 Task: Add the country/region in the profile information "I am a student".
Action: Mouse moved to (732, 92)
Screenshot: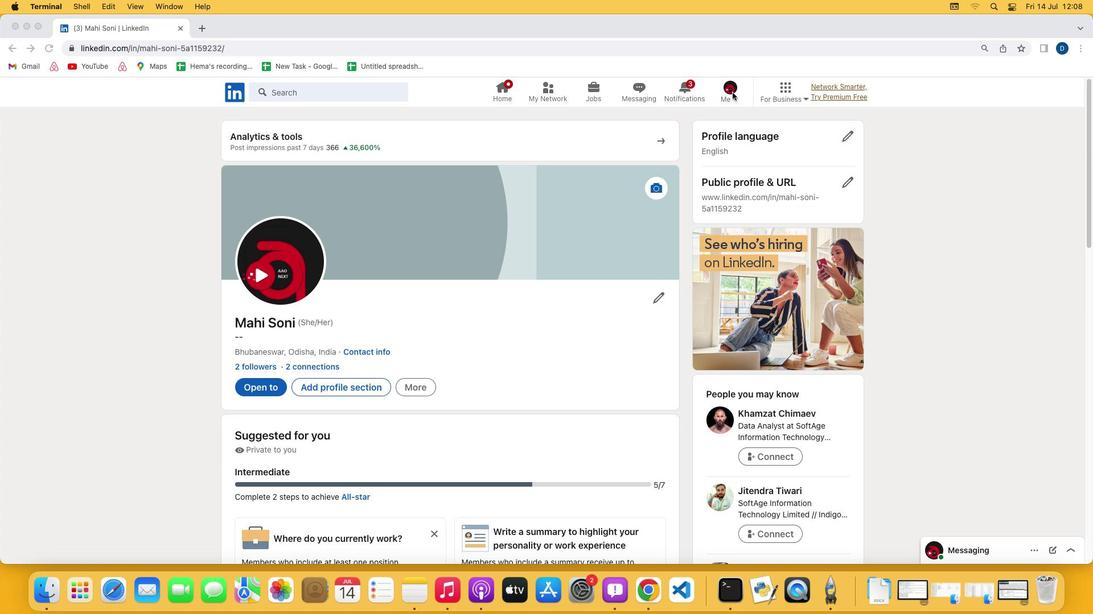 
Action: Mouse pressed left at (732, 92)
Screenshot: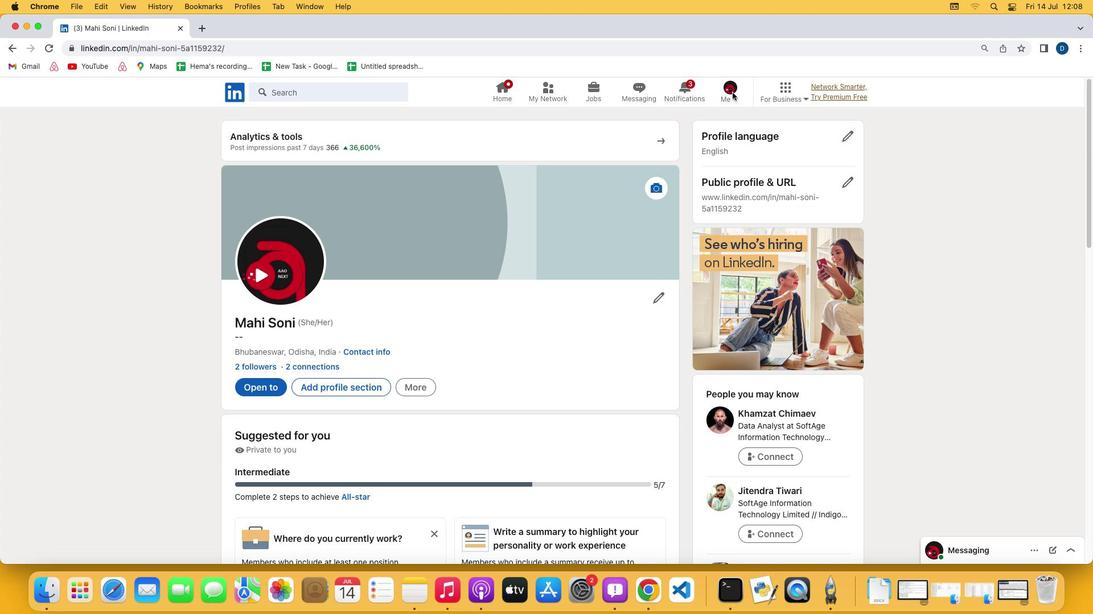
Action: Mouse pressed left at (732, 92)
Screenshot: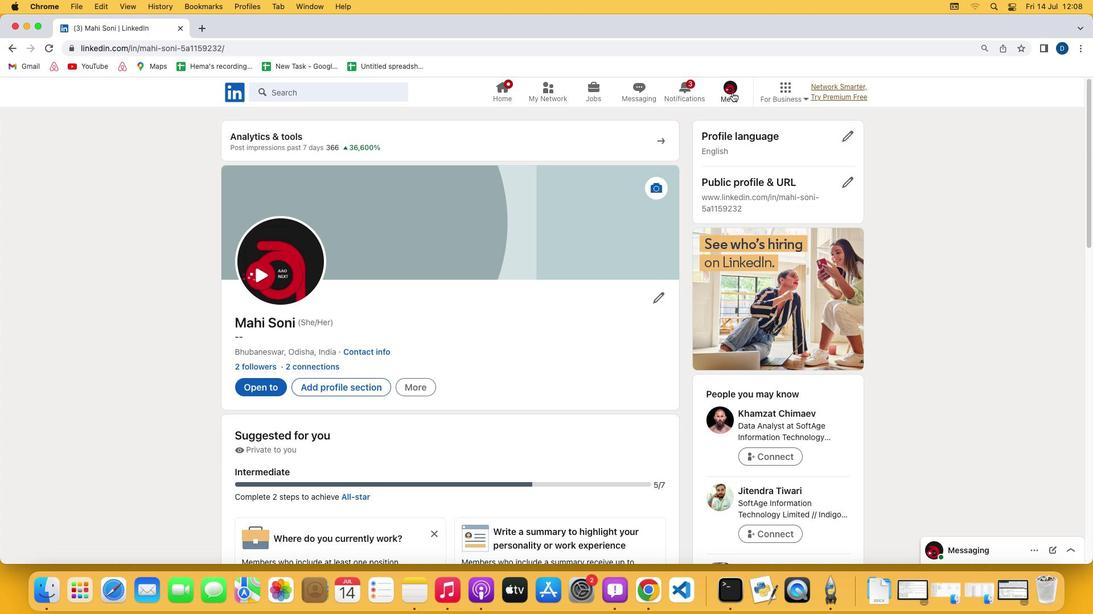 
Action: Mouse moved to (648, 212)
Screenshot: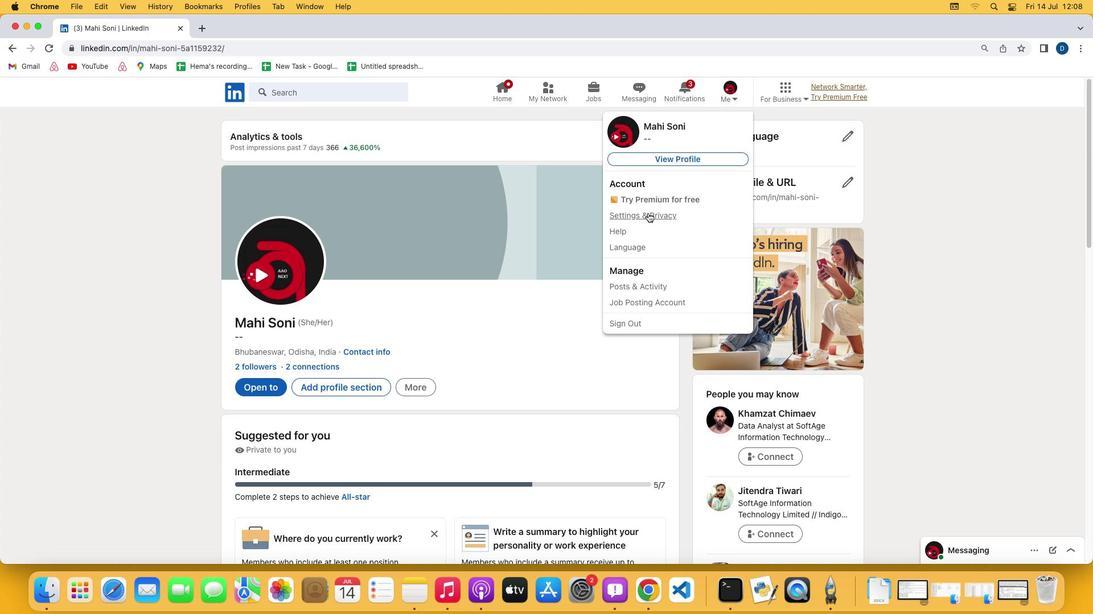 
Action: Mouse pressed left at (648, 212)
Screenshot: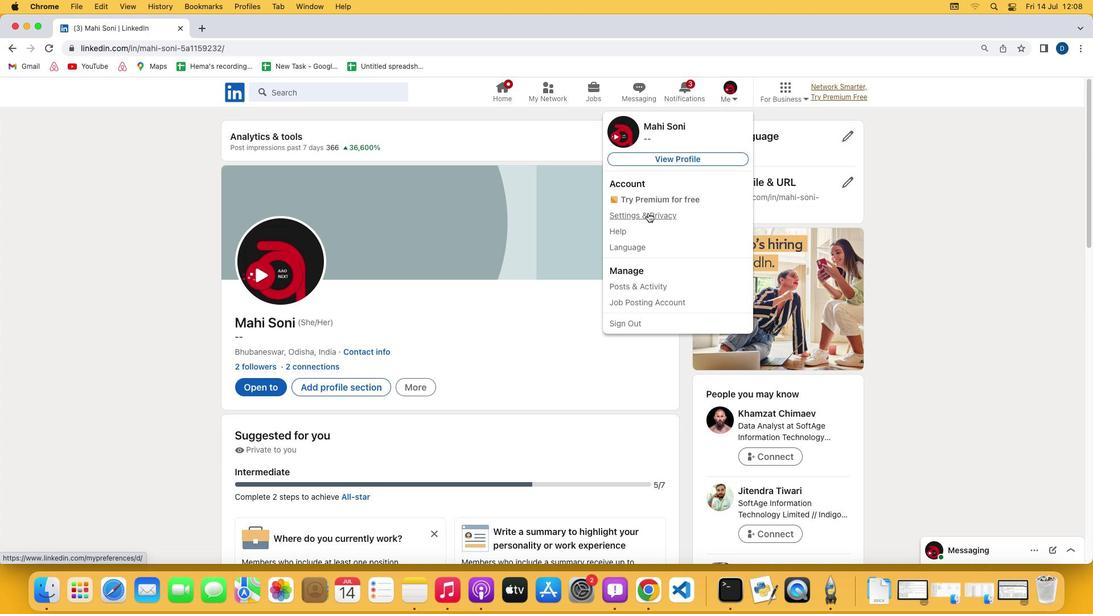 
Action: Mouse moved to (482, 161)
Screenshot: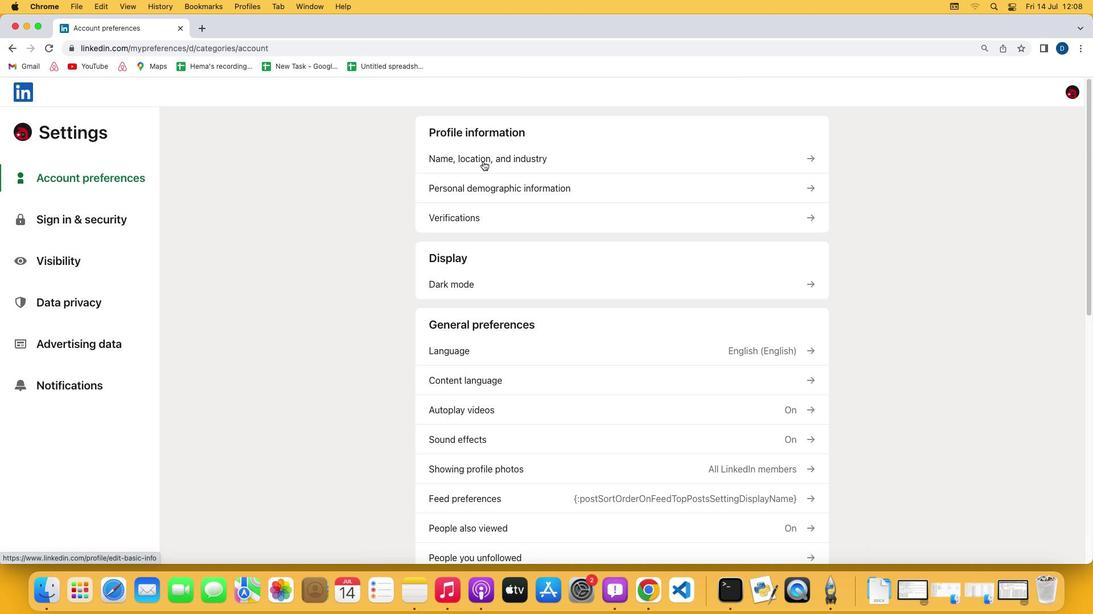 
Action: Mouse pressed left at (482, 161)
Screenshot: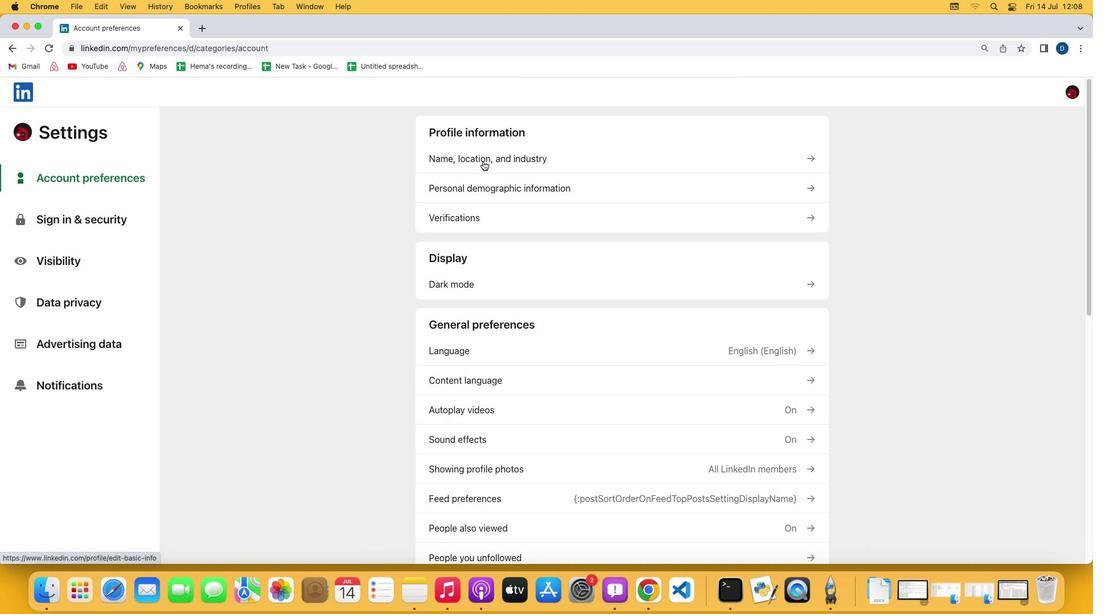 
Action: Mouse moved to (450, 335)
Screenshot: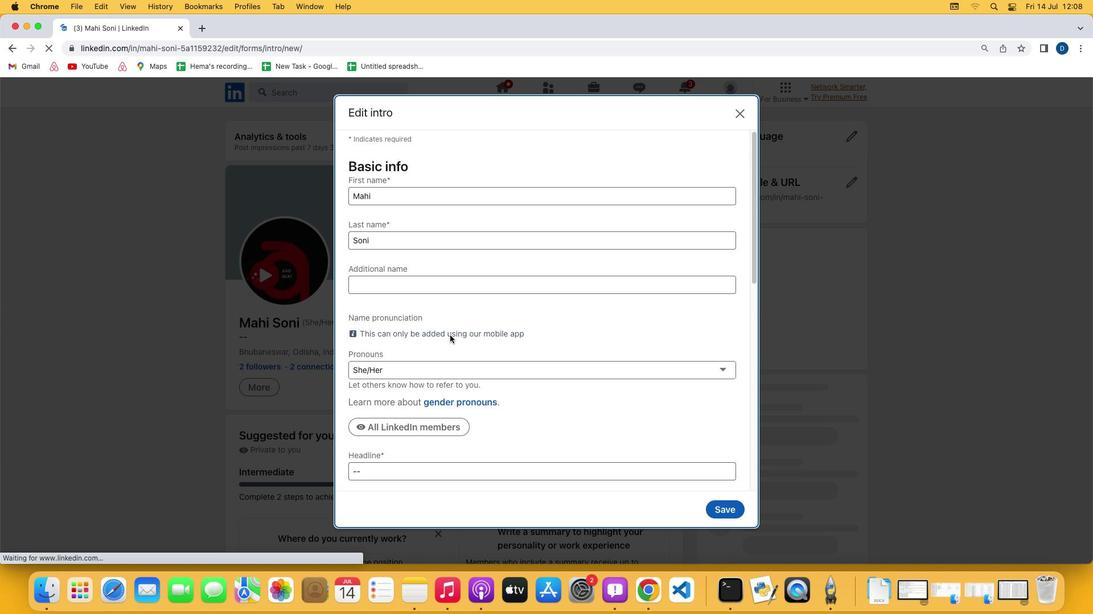 
Action: Mouse scrolled (450, 335) with delta (0, 0)
Screenshot: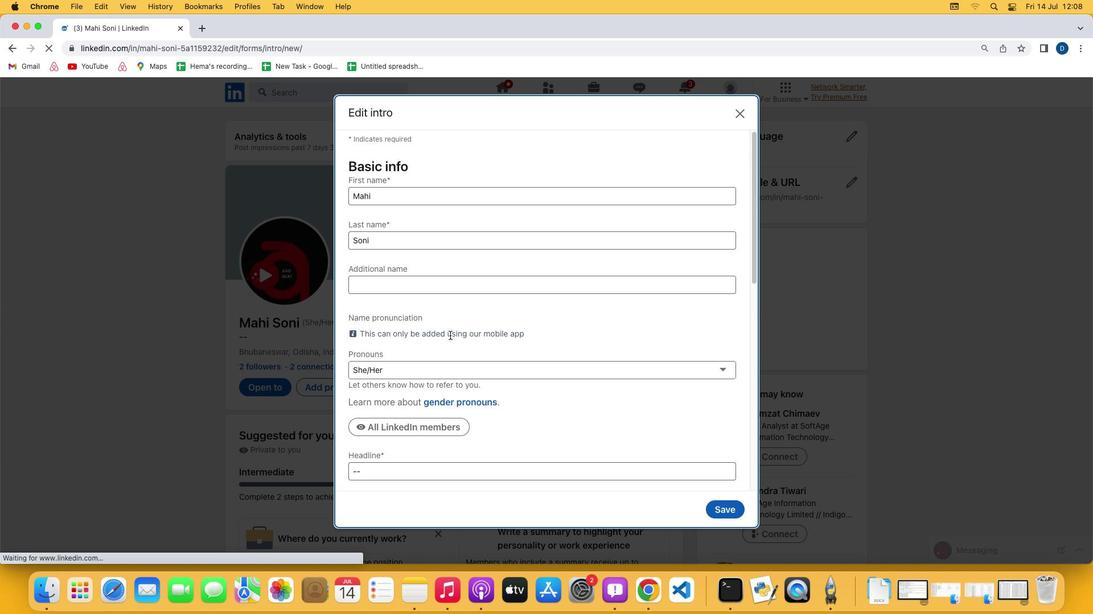 
Action: Mouse scrolled (450, 335) with delta (0, 0)
Screenshot: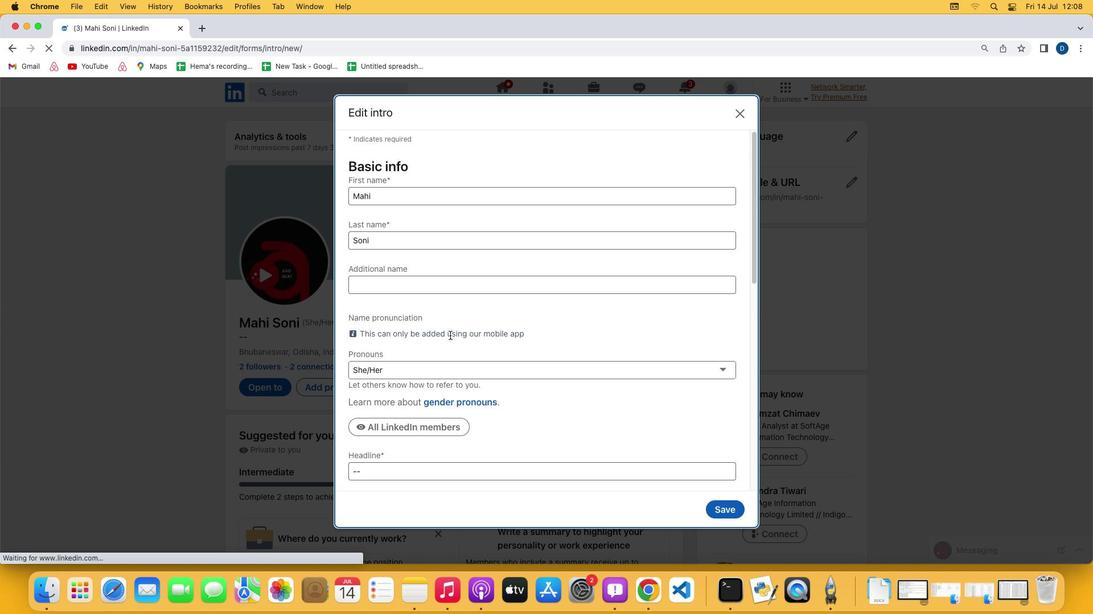 
Action: Mouse scrolled (450, 335) with delta (0, -1)
Screenshot: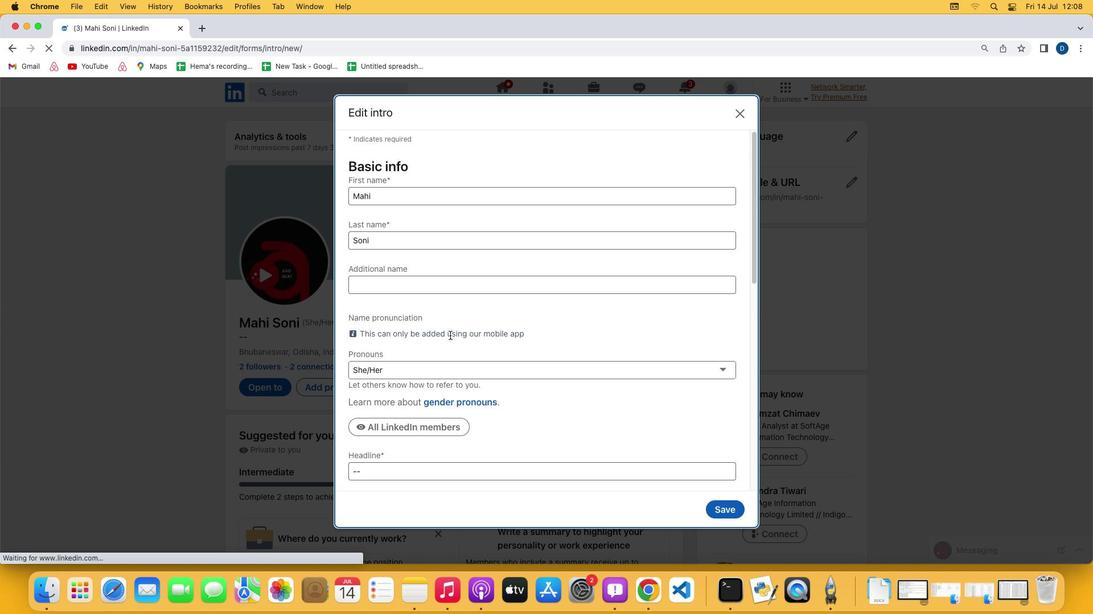 
Action: Mouse scrolled (450, 335) with delta (0, -2)
Screenshot: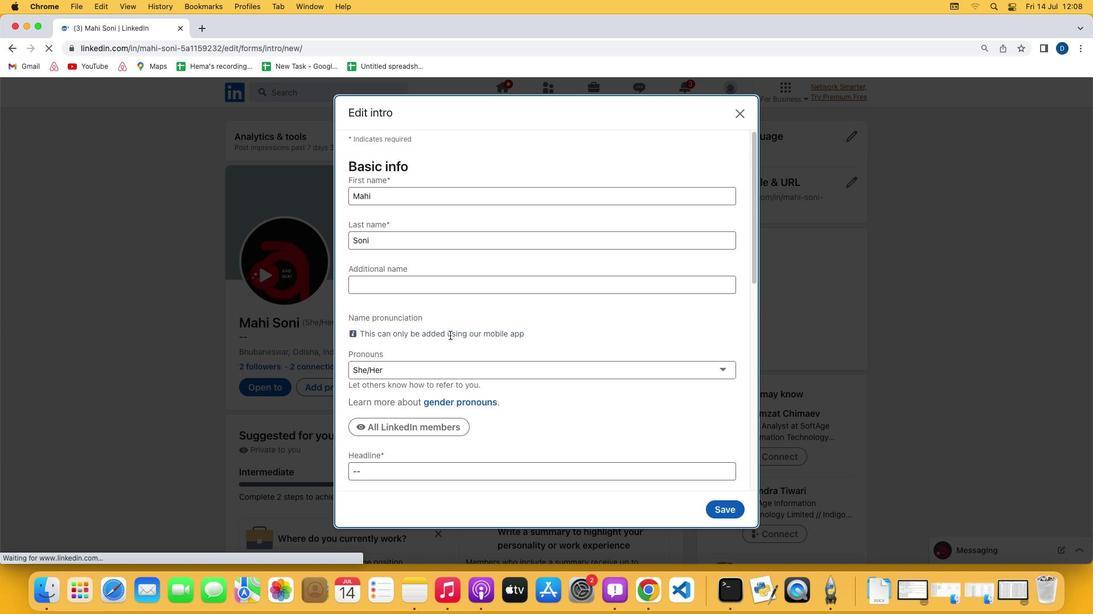 
Action: Mouse moved to (450, 335)
Screenshot: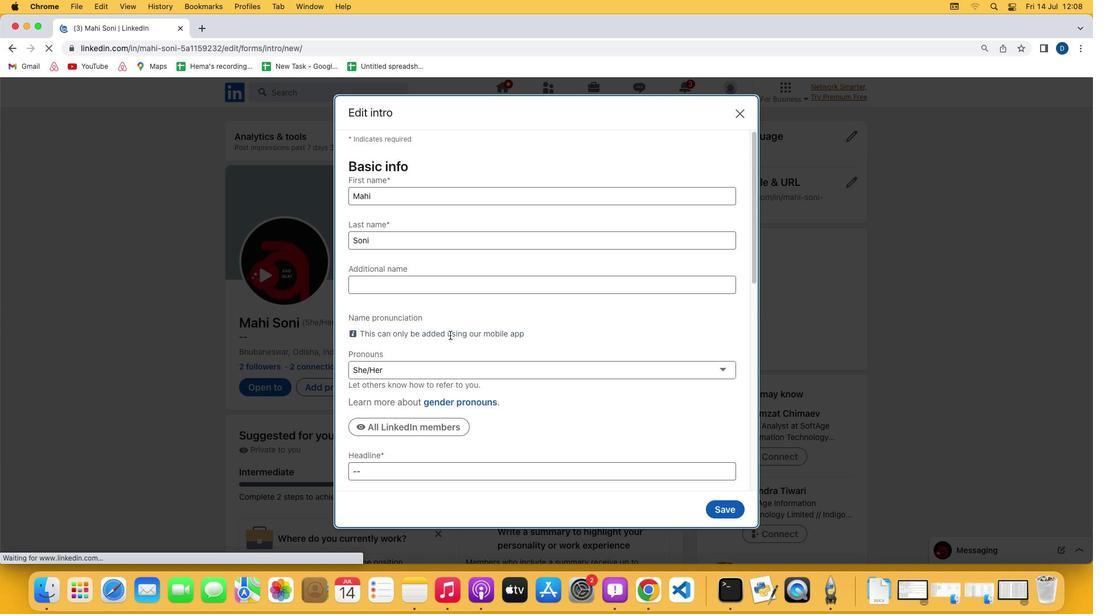 
Action: Mouse scrolled (450, 335) with delta (0, 0)
Screenshot: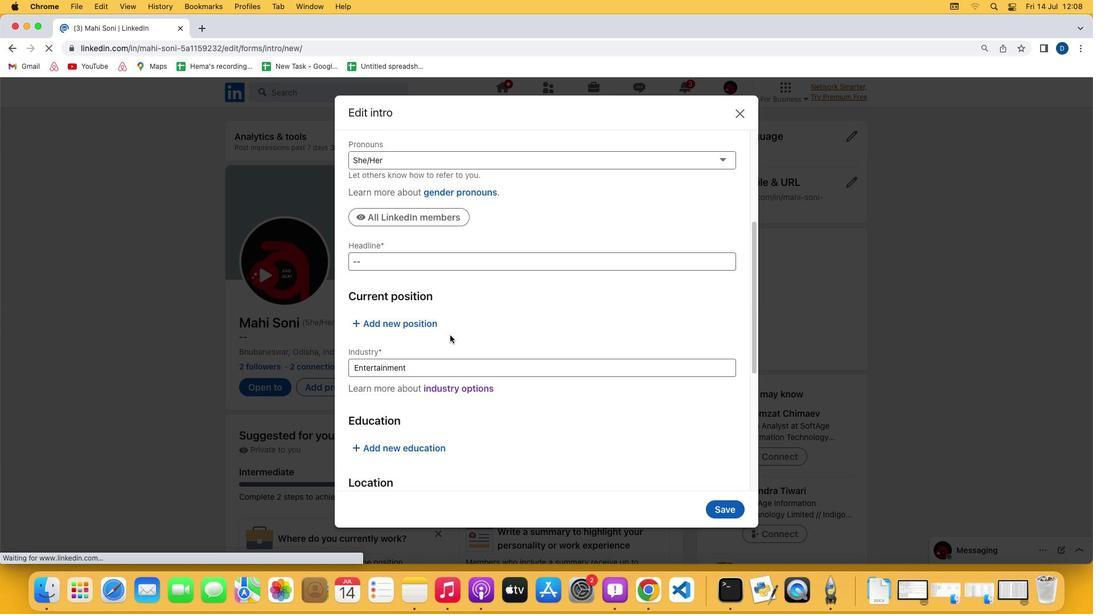 
Action: Mouse scrolled (450, 335) with delta (0, 0)
Screenshot: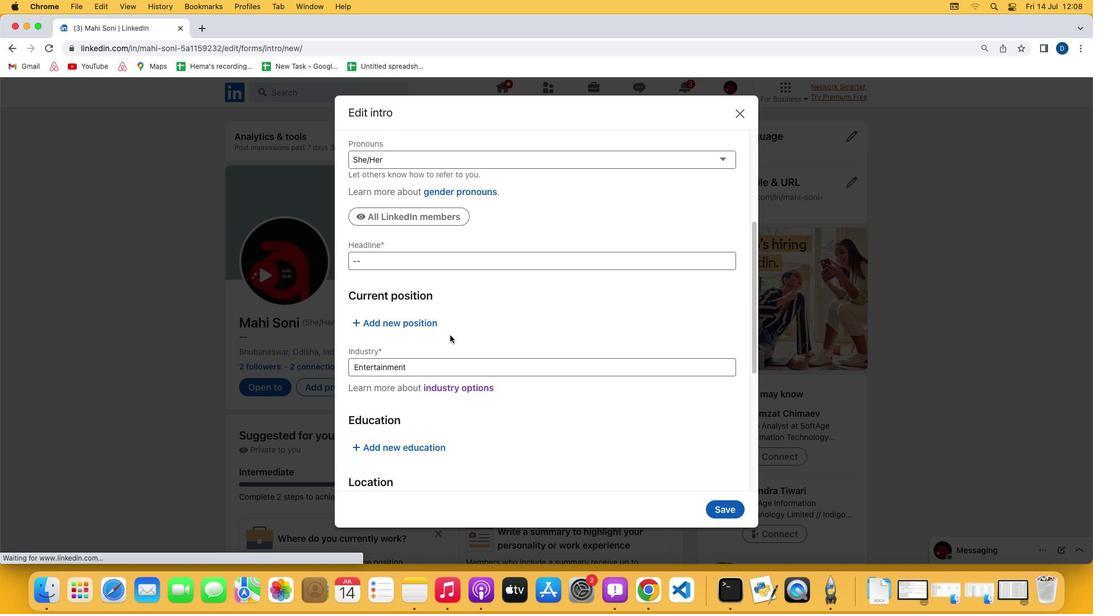 
Action: Mouse scrolled (450, 335) with delta (0, 0)
Screenshot: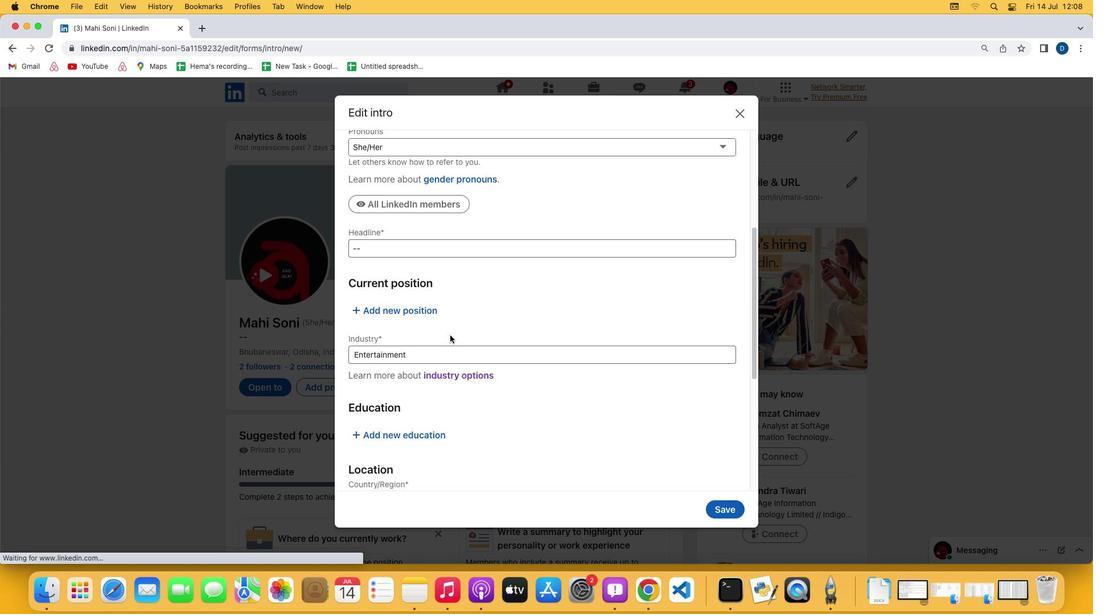 
Action: Mouse scrolled (450, 335) with delta (0, 0)
Screenshot: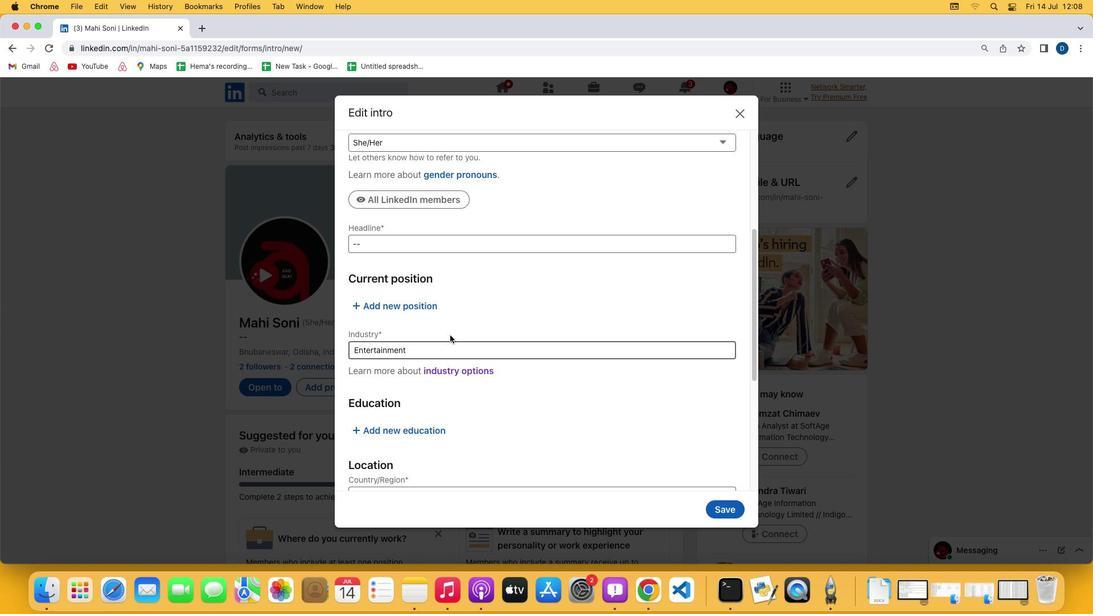 
Action: Mouse scrolled (450, 335) with delta (0, 0)
Screenshot: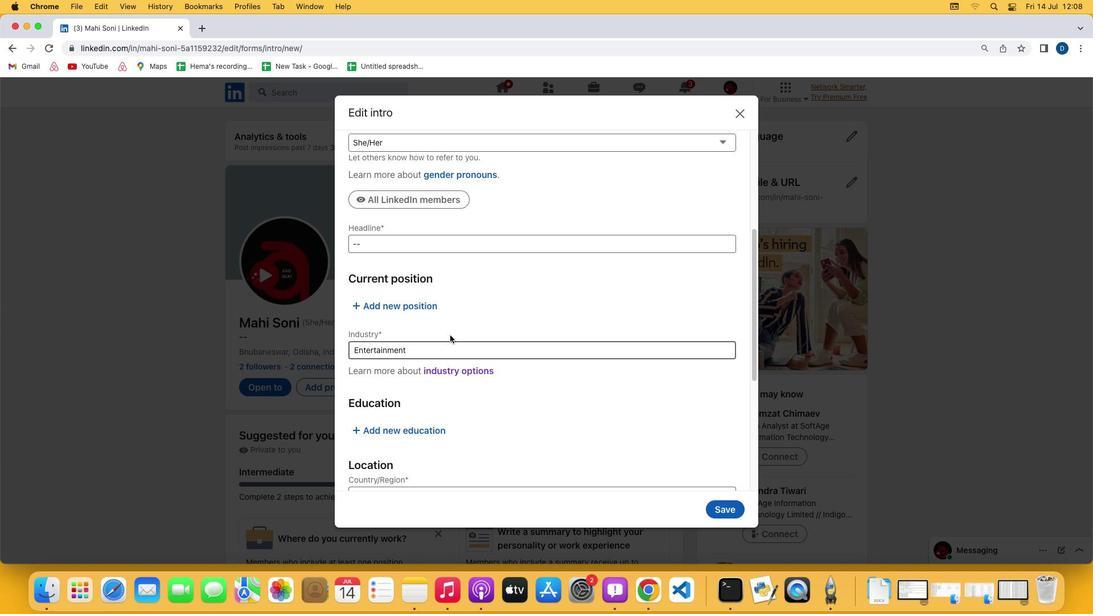 
Action: Mouse scrolled (450, 335) with delta (0, -1)
Screenshot: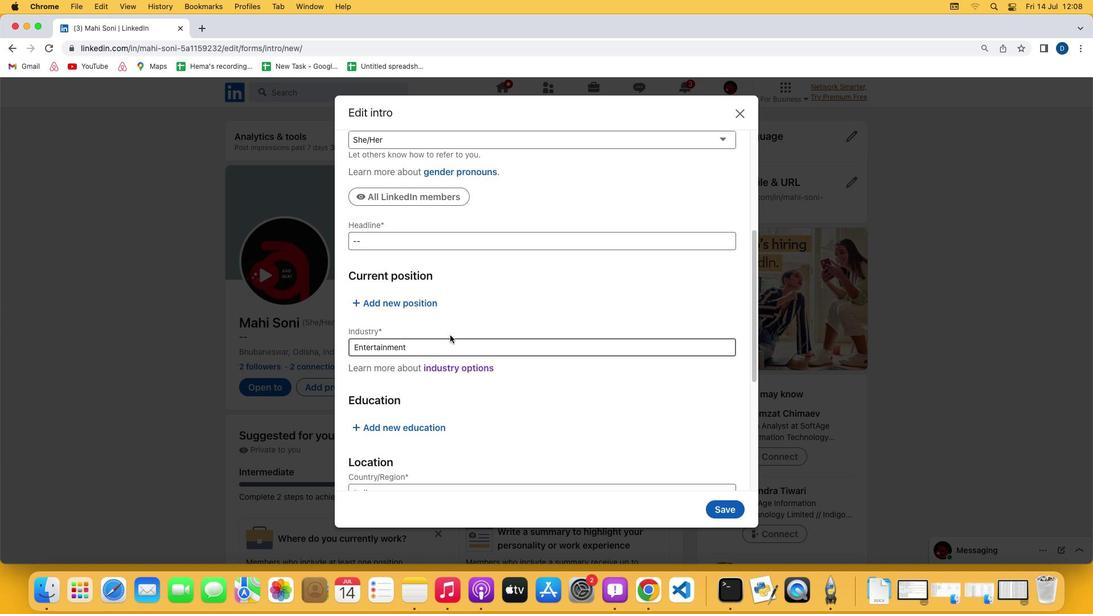 
Action: Mouse scrolled (450, 335) with delta (0, -2)
Screenshot: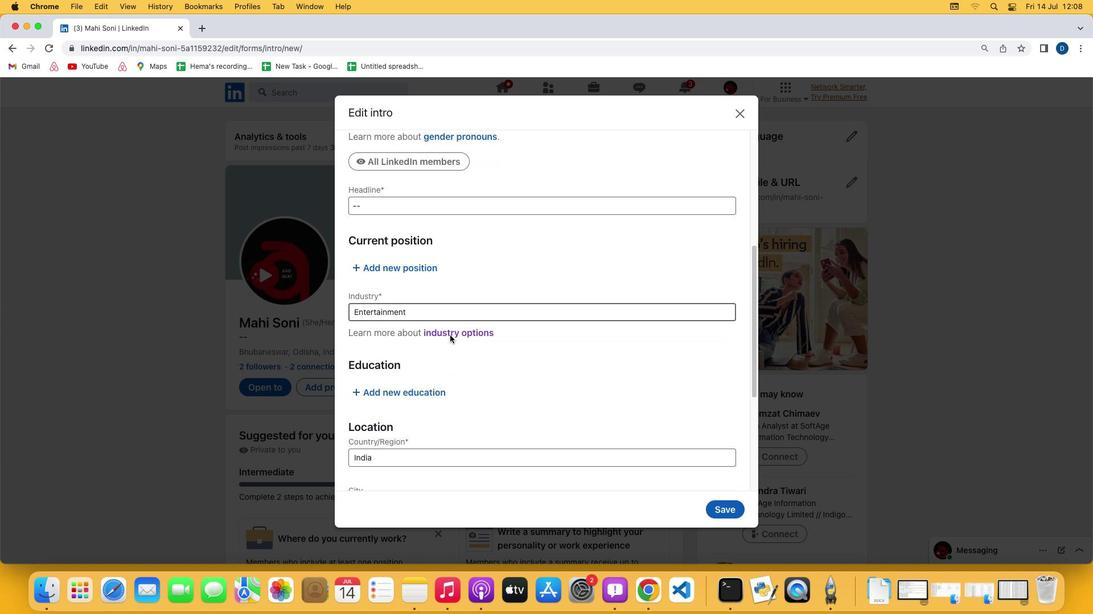 
Action: Mouse moved to (387, 303)
Screenshot: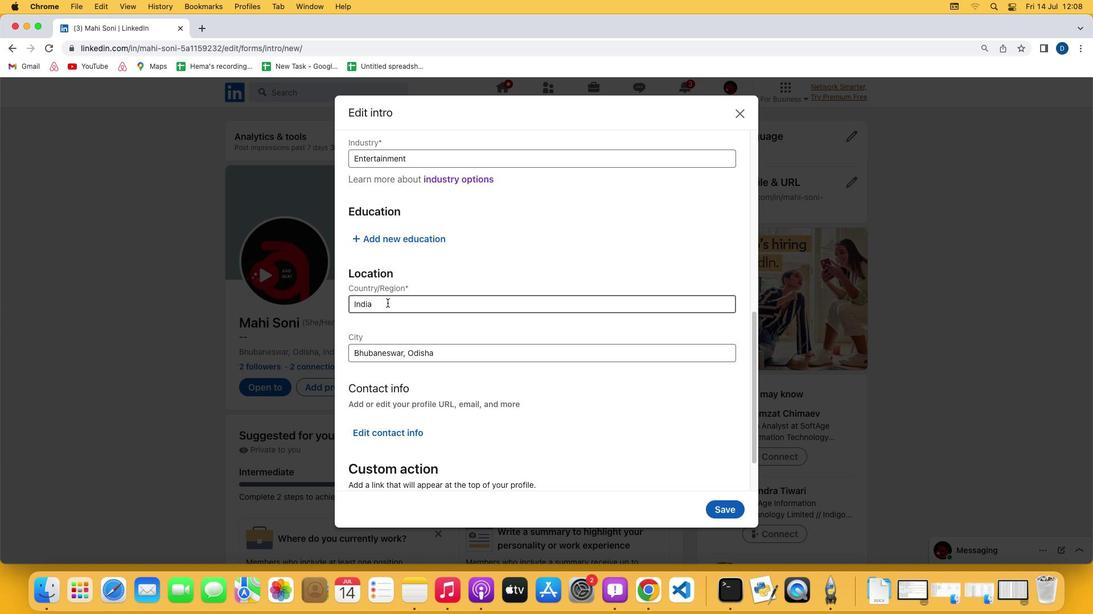 
Action: Mouse pressed left at (387, 303)
Screenshot: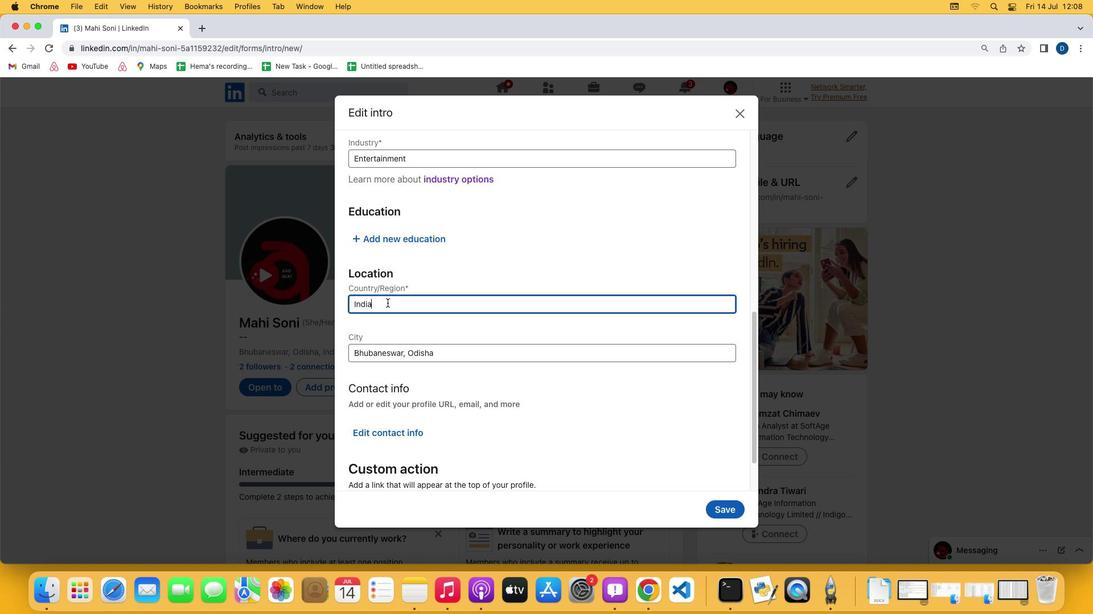 
Action: Mouse moved to (384, 303)
Screenshot: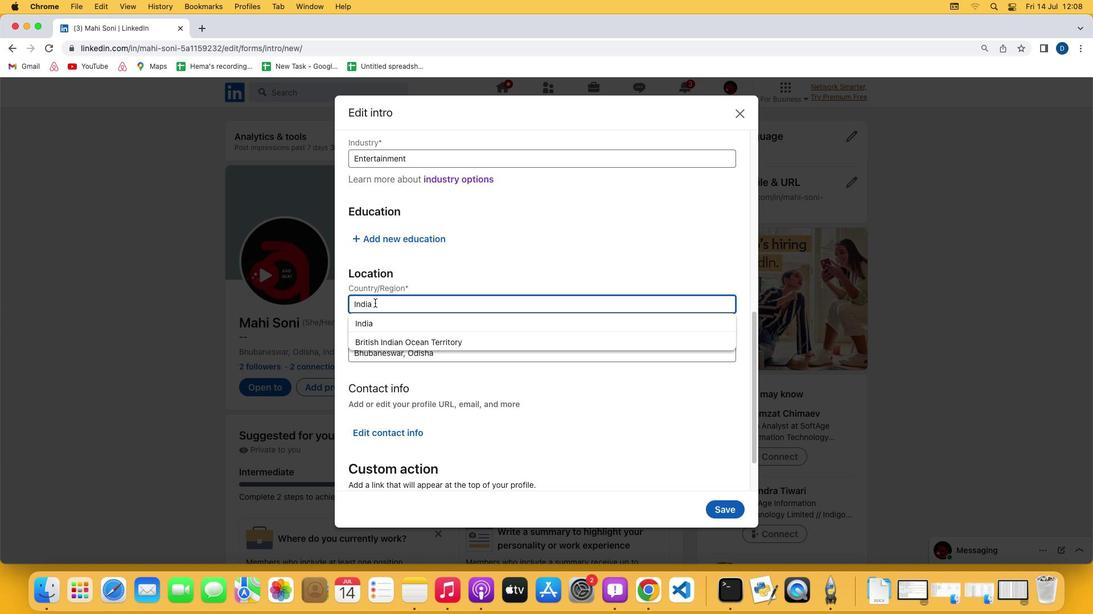 
Action: Mouse pressed left at (384, 303)
Screenshot: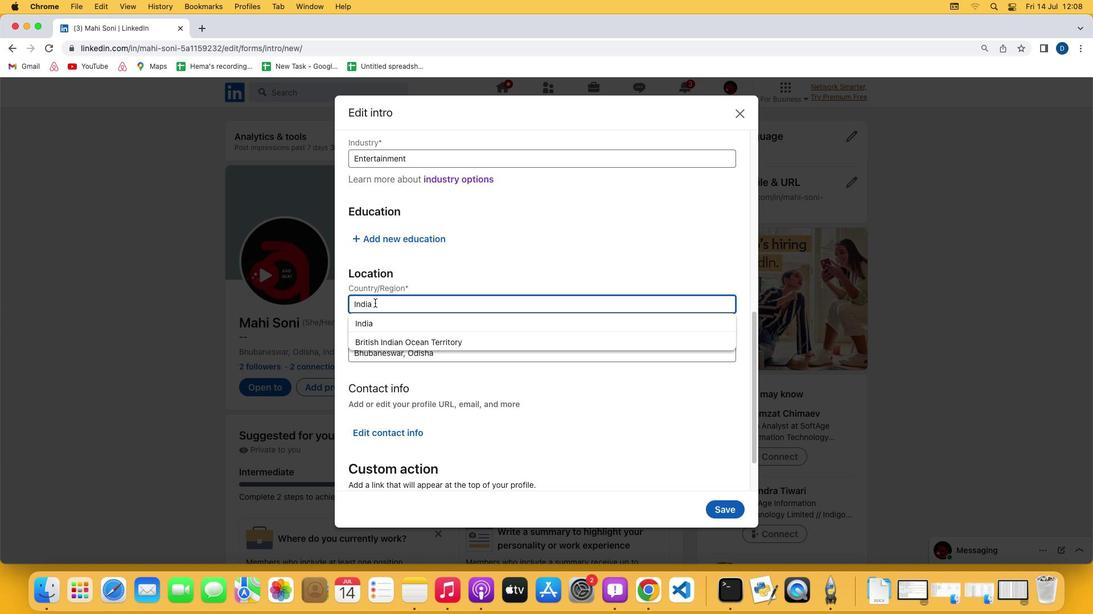 
Action: Mouse moved to (427, 308)
Screenshot: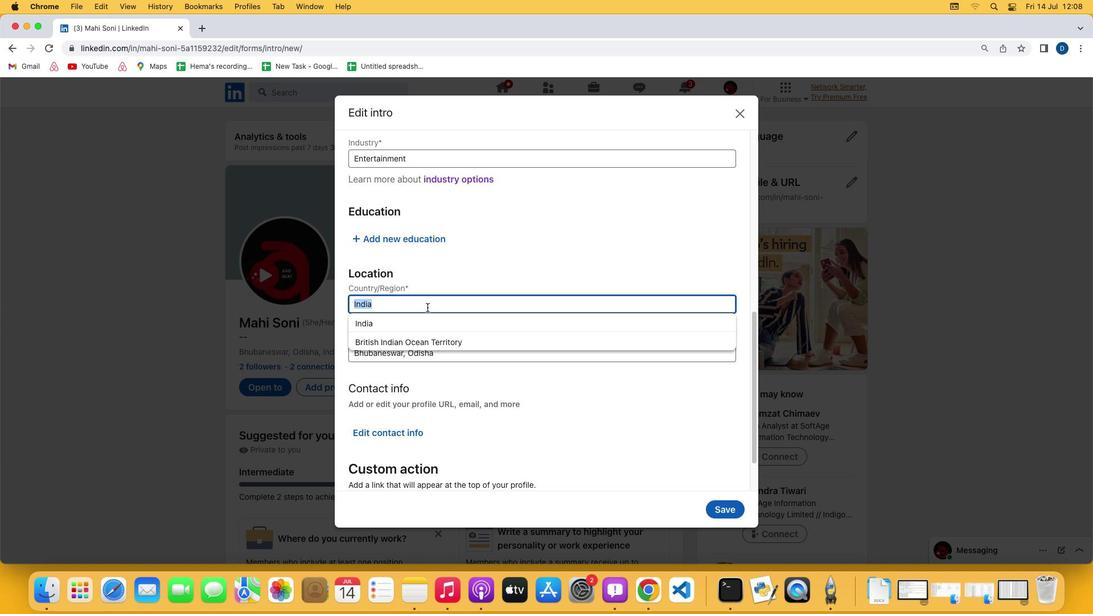 
Action: Key pressed Key.shift'I'Key.space'a''m'Key.space'a'Key.space's''t''u''d''e''n''t'
Screenshot: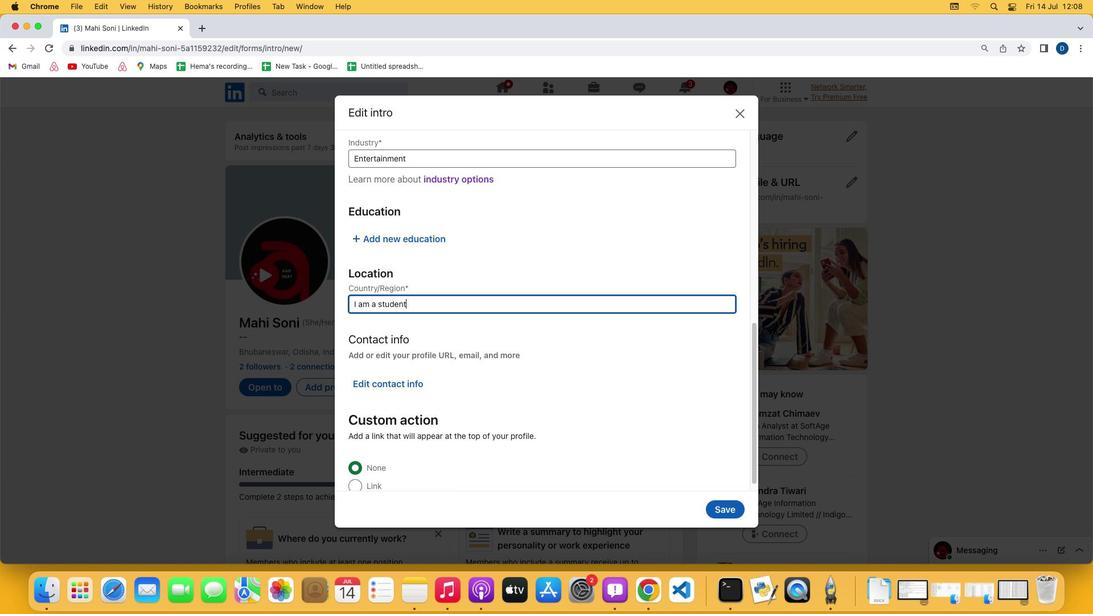 
